 Task: Find public transportation options from New York City, New York, to Washington, DC.
Action: Mouse moved to (302, 114)
Screenshot: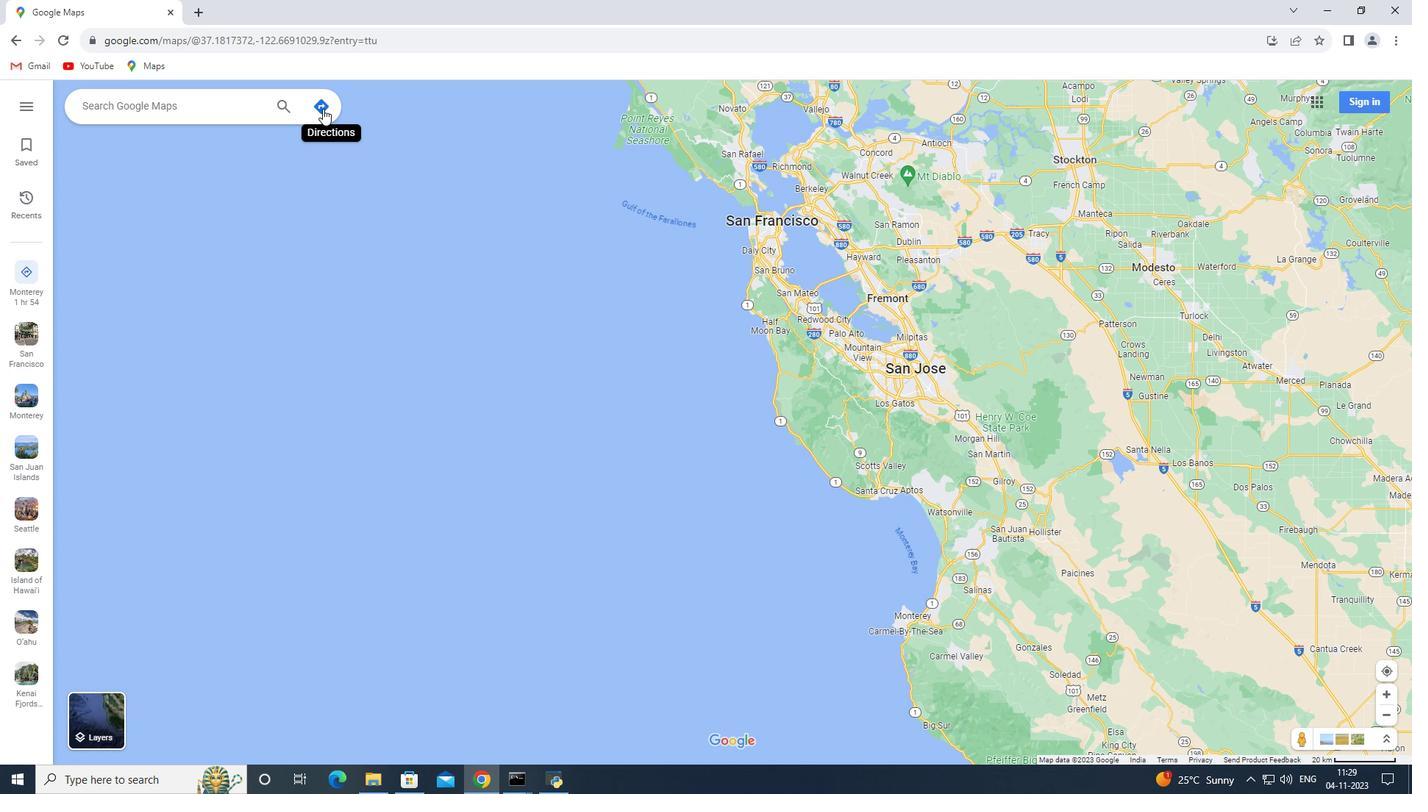 
Action: Mouse pressed left at (302, 114)
Screenshot: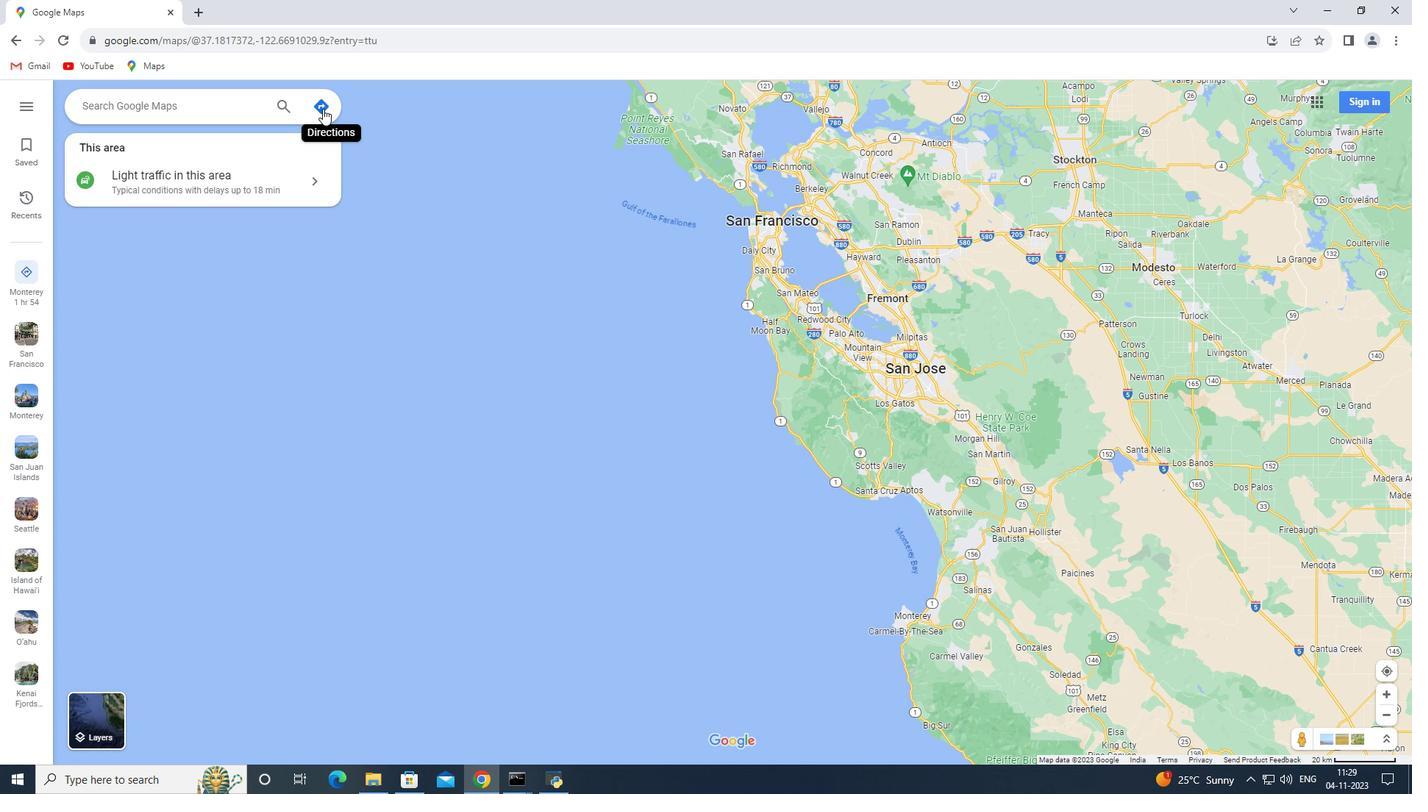 
Action: Mouse moved to (225, 94)
Screenshot: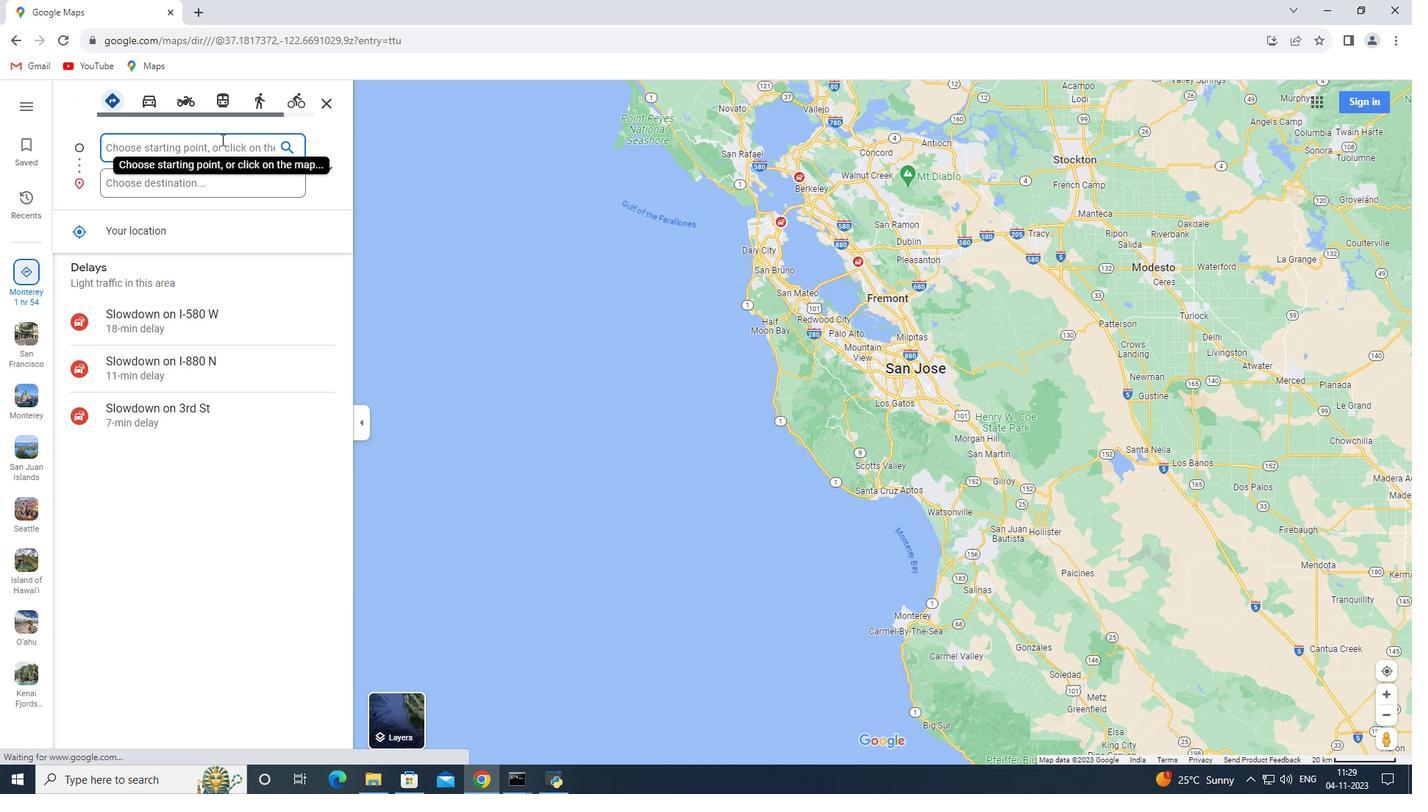 
Action: Key pressed <Key.shift_r>New<Key.space><Key.shift>York<Key.space><Key.shift>City,<Key.space><Key.shift>New<Key.space><Key.shift><Key.shift>York
Screenshot: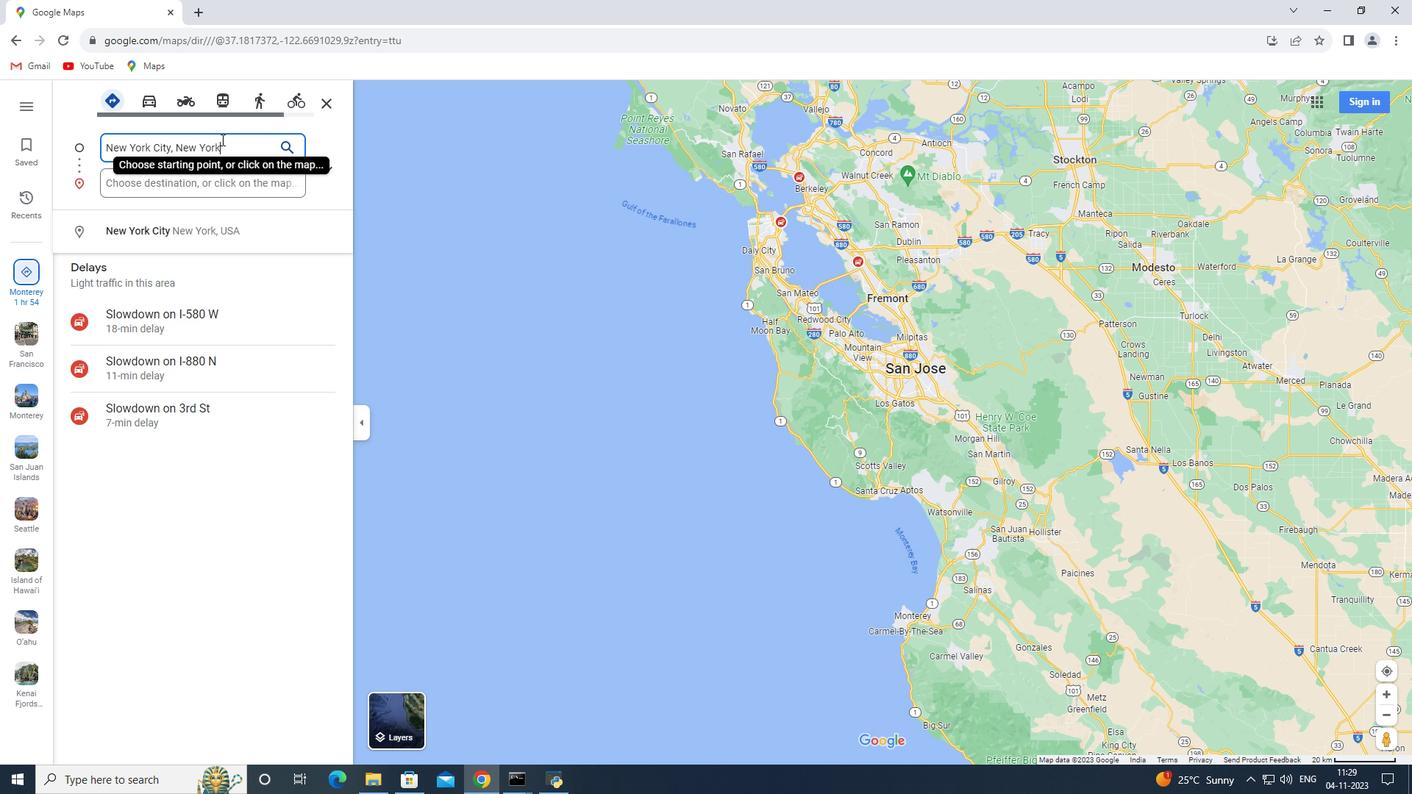 
Action: Mouse moved to (205, 61)
Screenshot: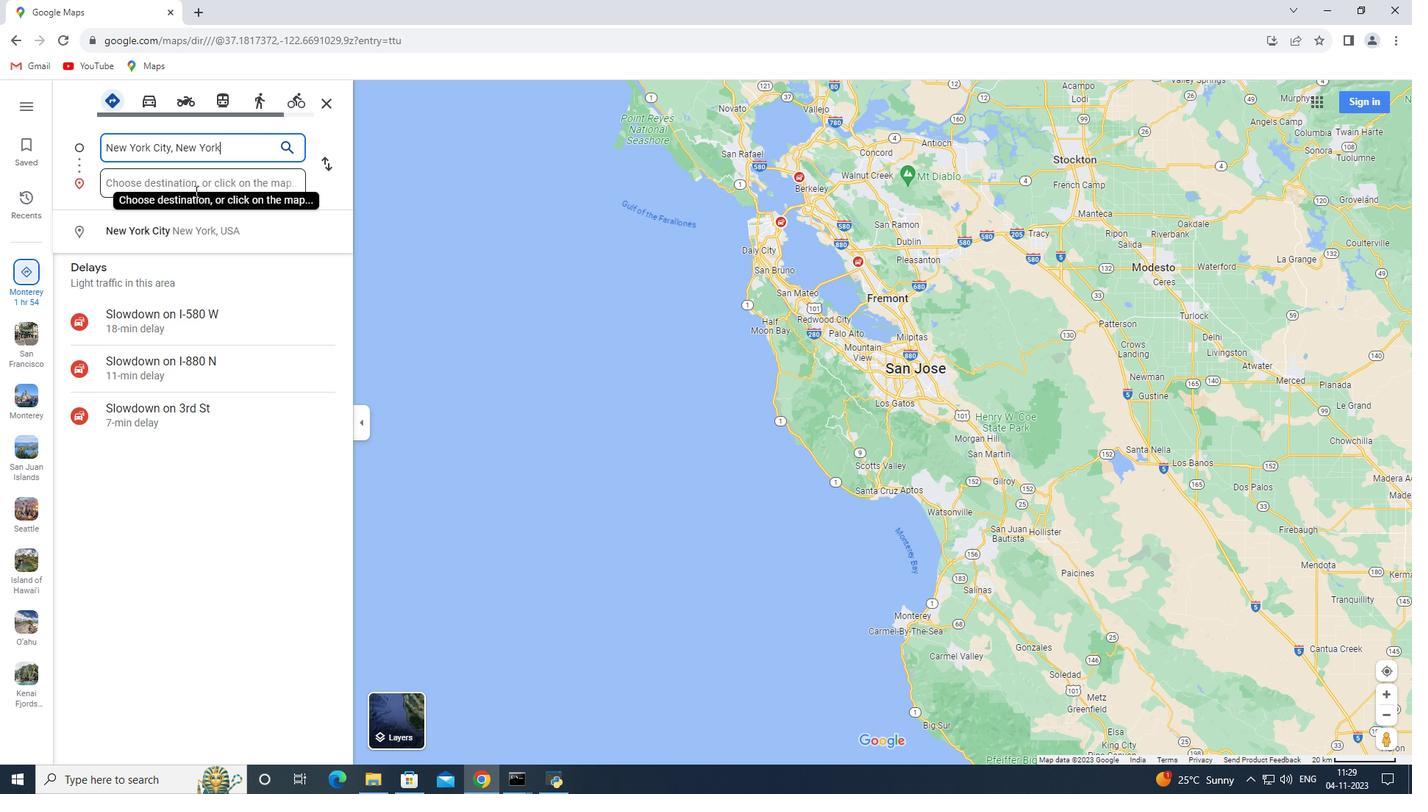 
Action: Mouse pressed left at (205, 61)
Screenshot: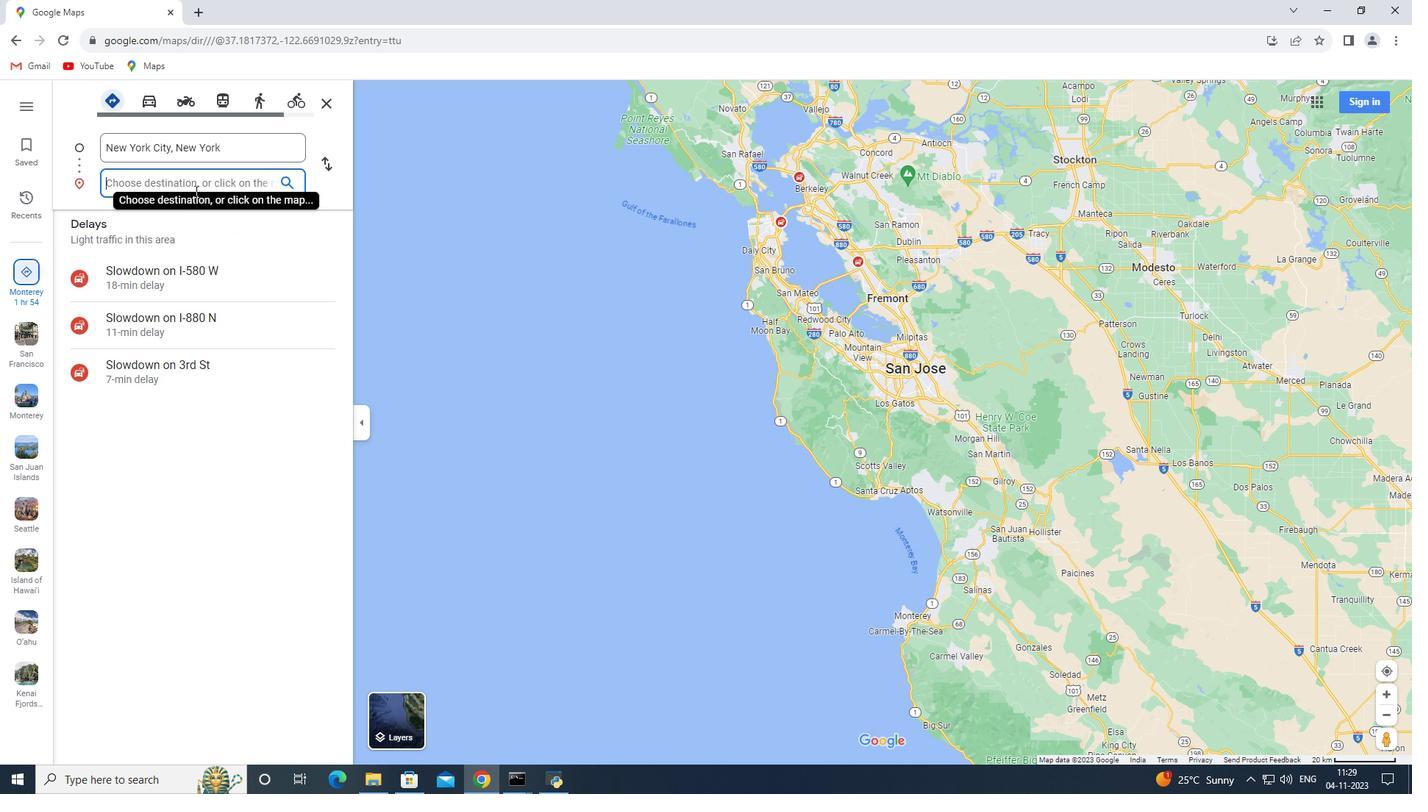
Action: Key pressed <Key.shift><Key.shift><Key.shift>Washington<Key.space><Key.backspace>,<Key.space><Key.shift>Dc<Key.backspace><Key.shift>C<Key.enter>
Screenshot: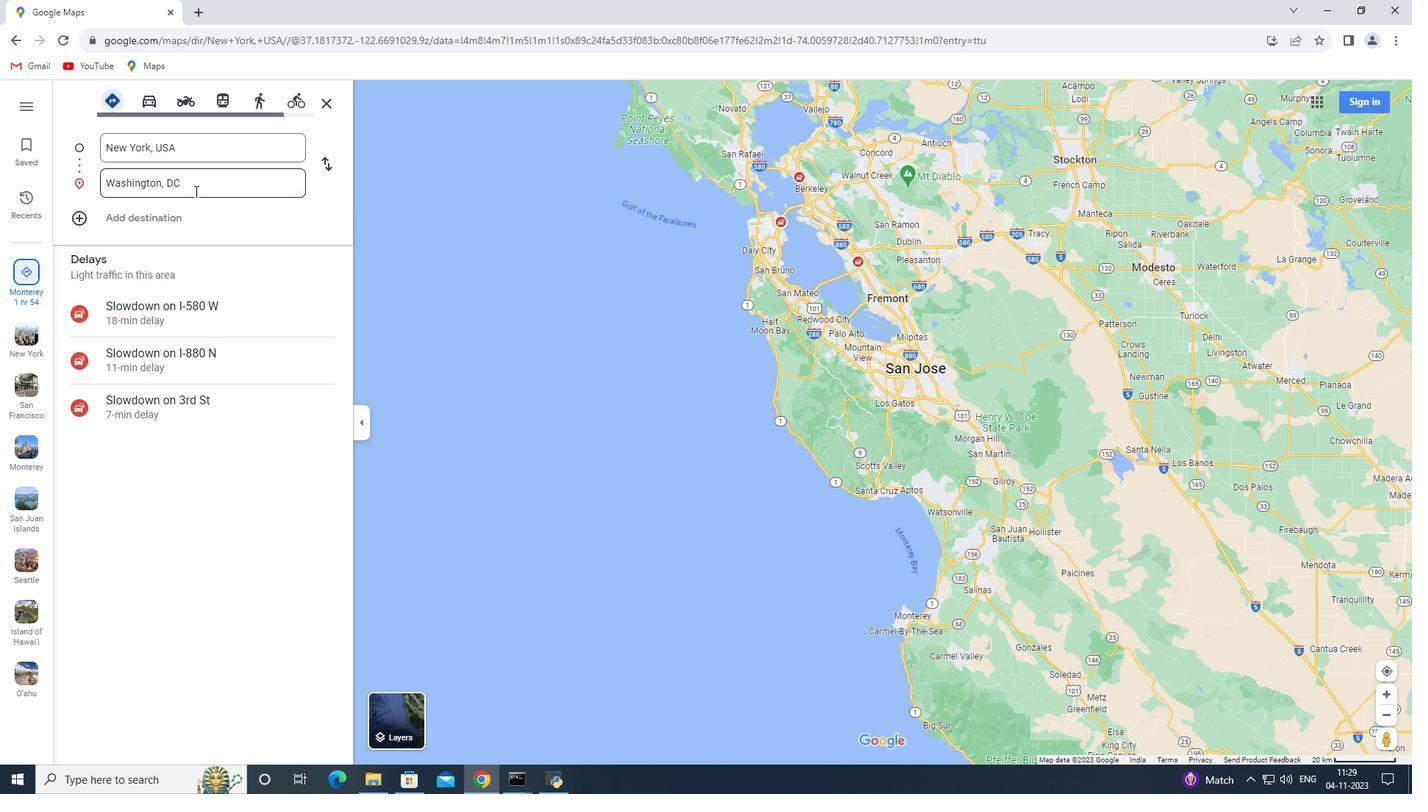
Action: Mouse moved to (588, 113)
Screenshot: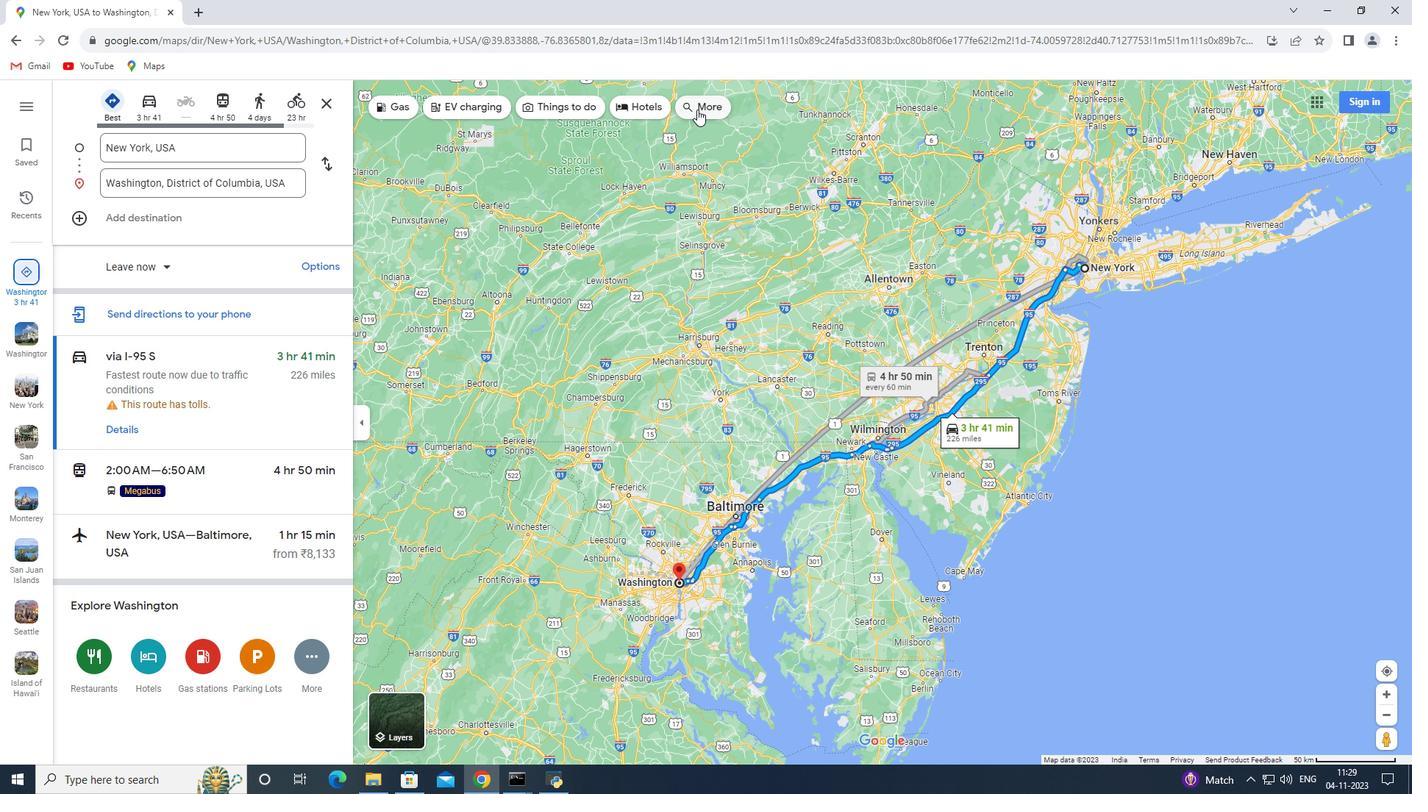 
Action: Mouse pressed left at (588, 113)
Screenshot: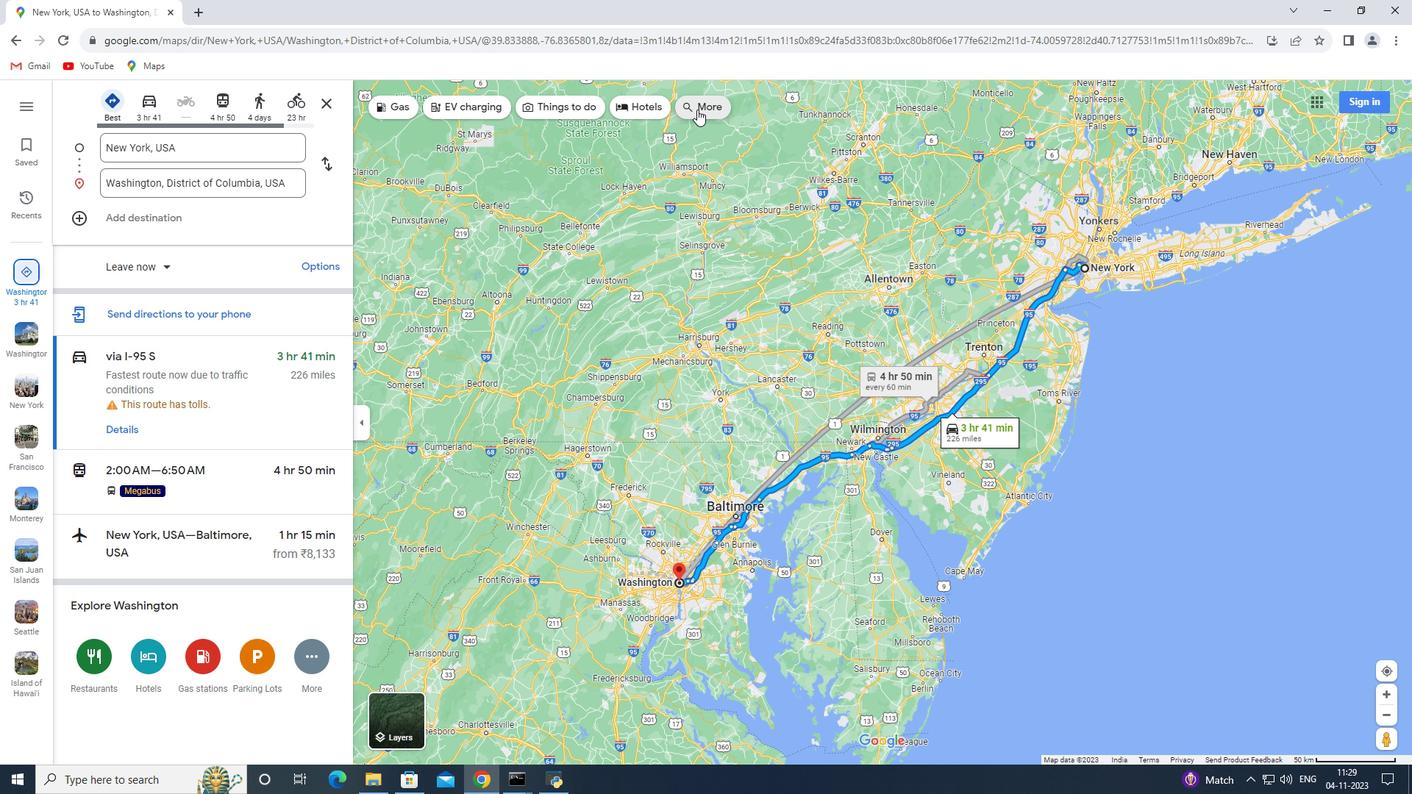 
Action: Mouse moved to (214, 114)
Screenshot: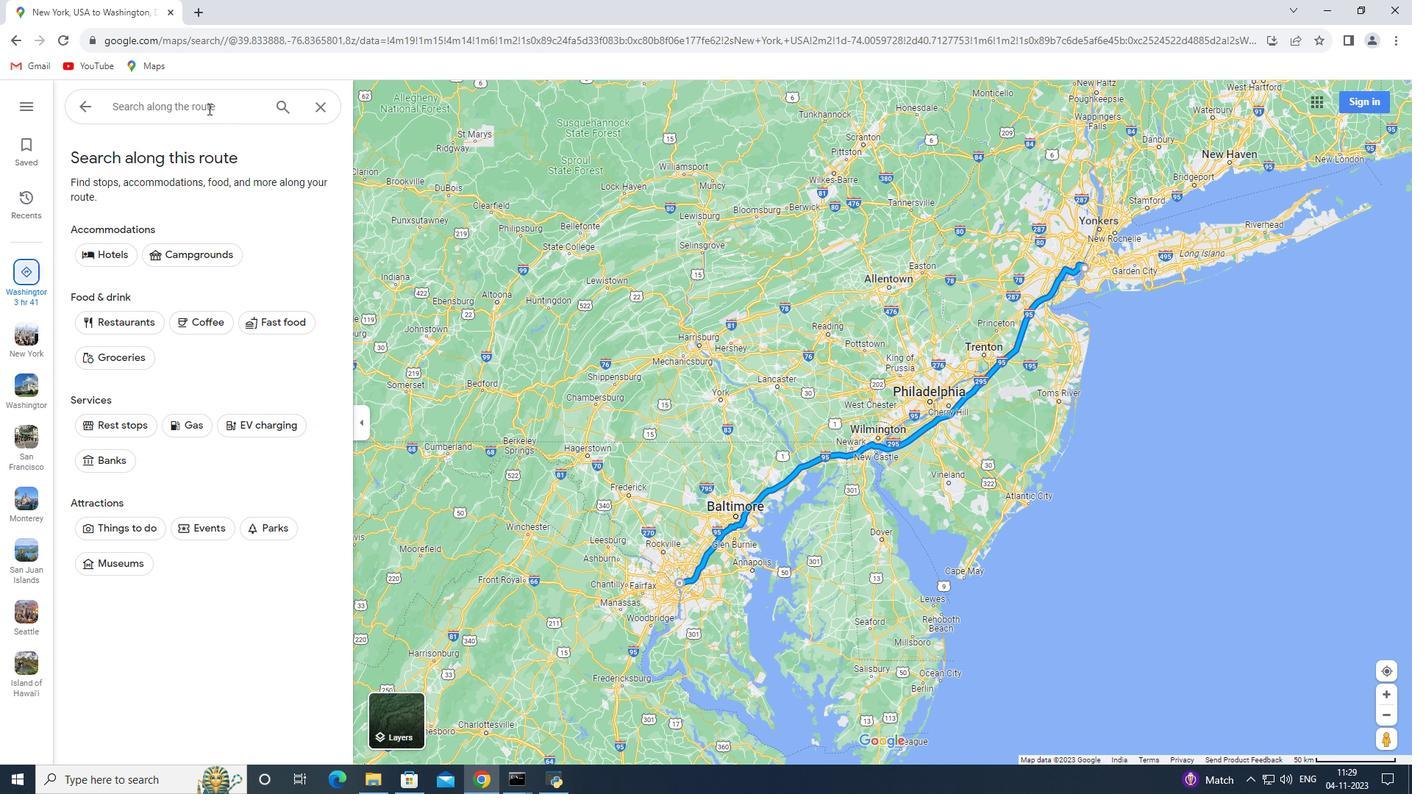 
Action: Mouse pressed left at (214, 114)
Screenshot: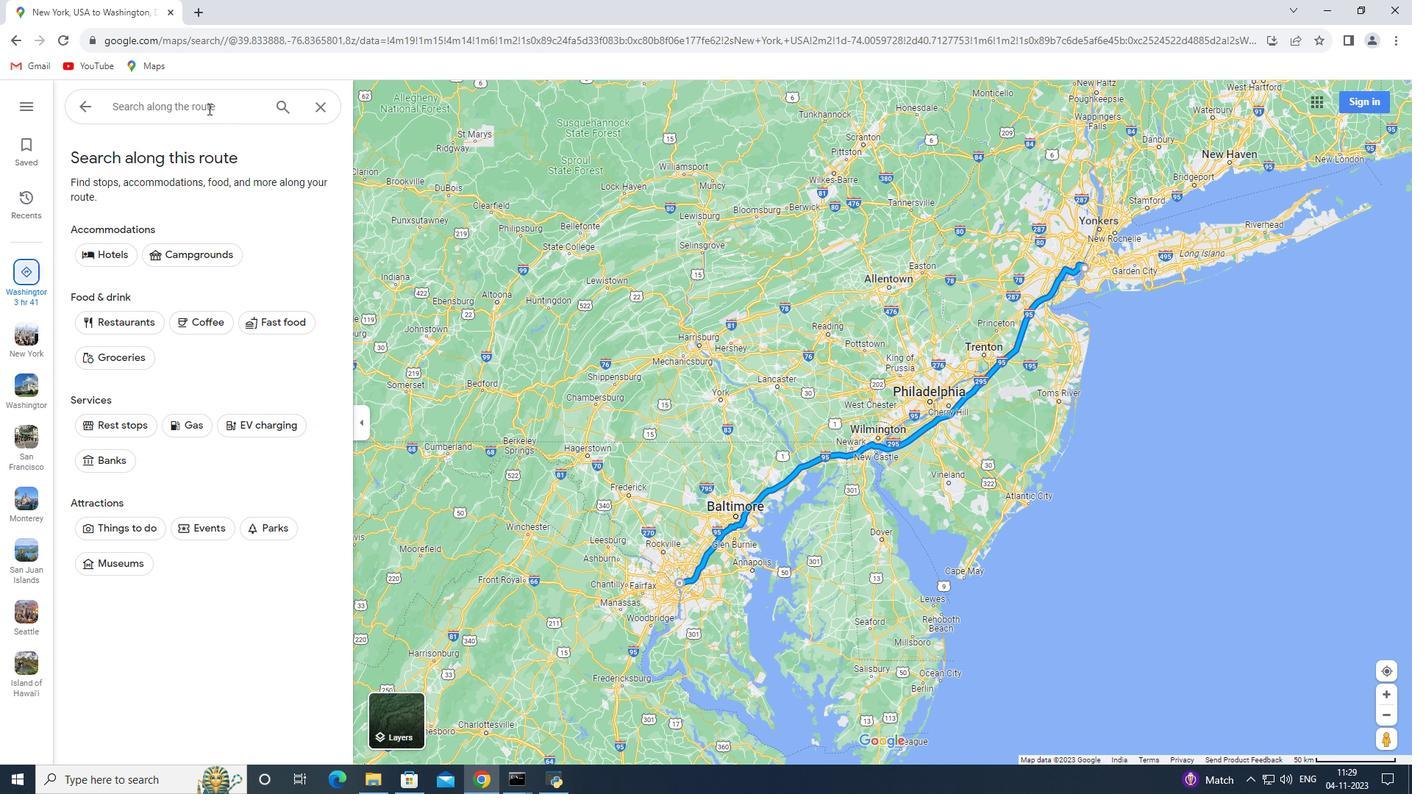 
Action: Key pressed public<Key.space>transportation<Key.enter>
Screenshot: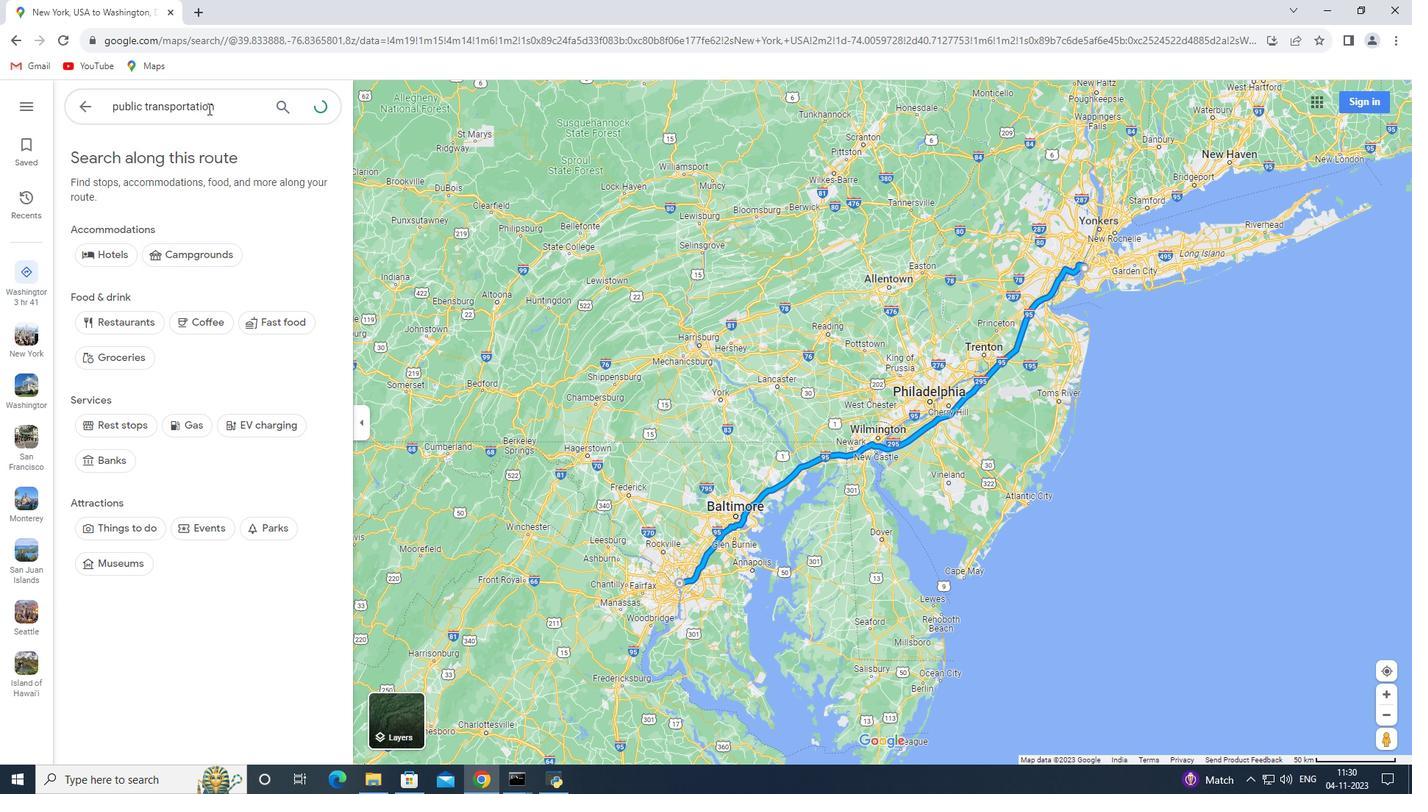 
Action: Mouse moved to (188, 93)
Screenshot: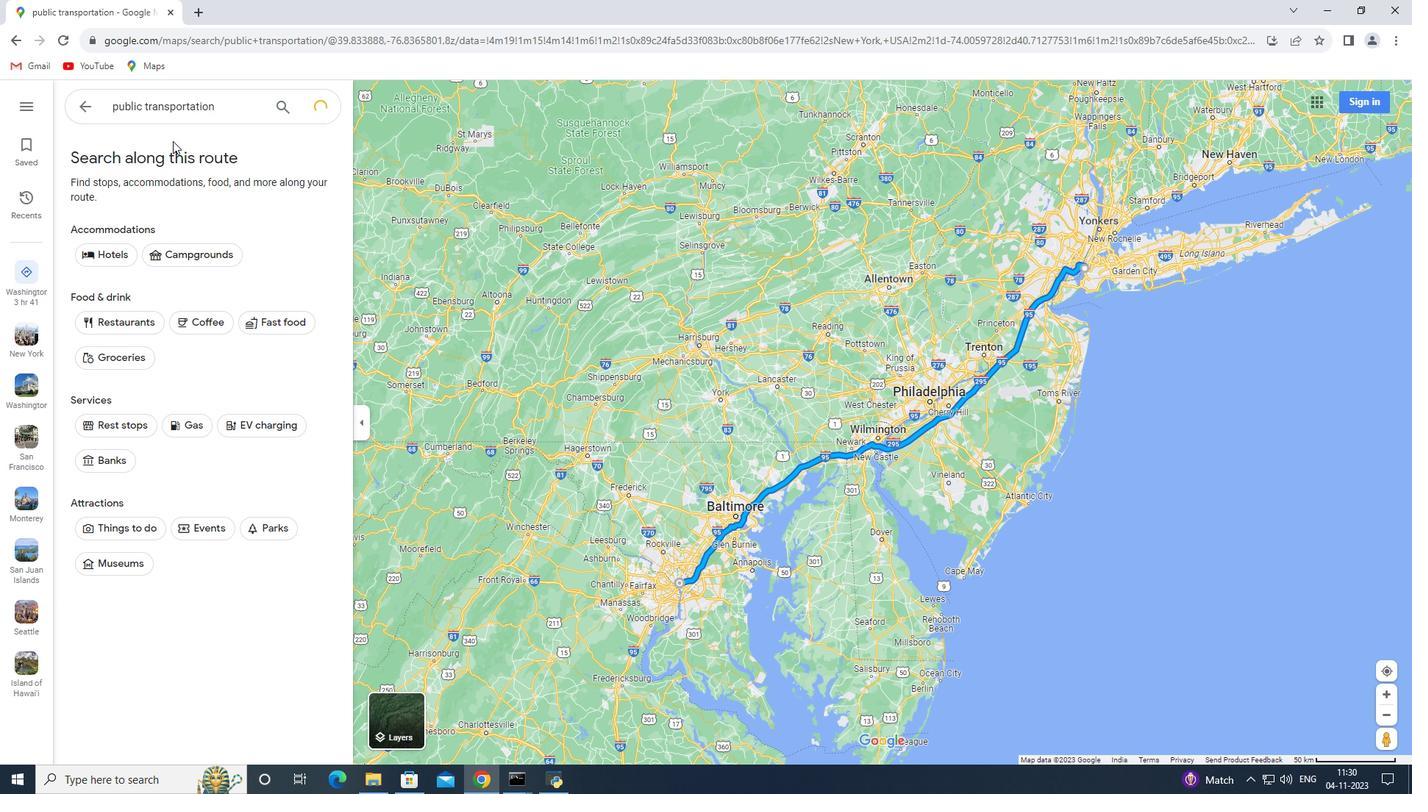 
